 Task: Clear the cached images from last 24 hours.
Action: Mouse moved to (978, 30)
Screenshot: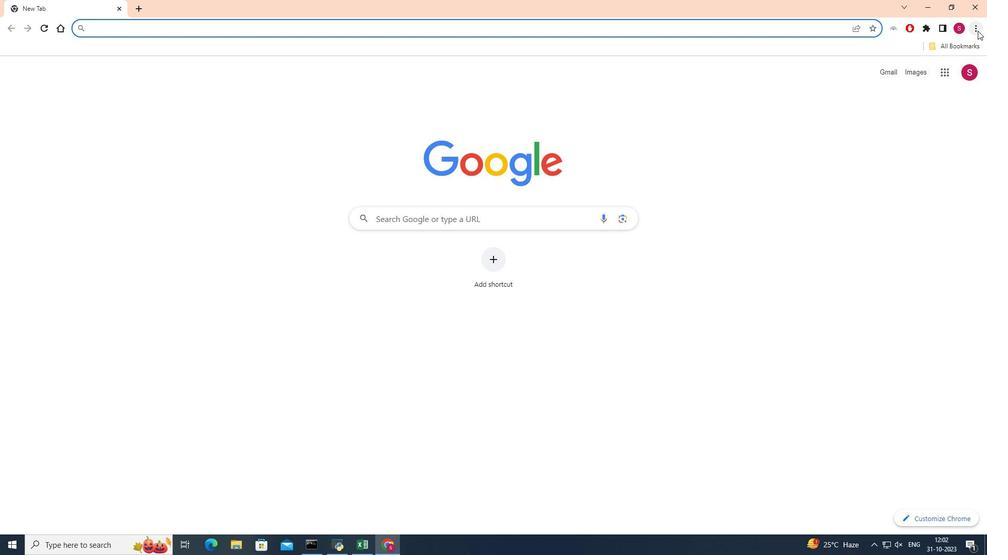 
Action: Mouse pressed left at (978, 30)
Screenshot: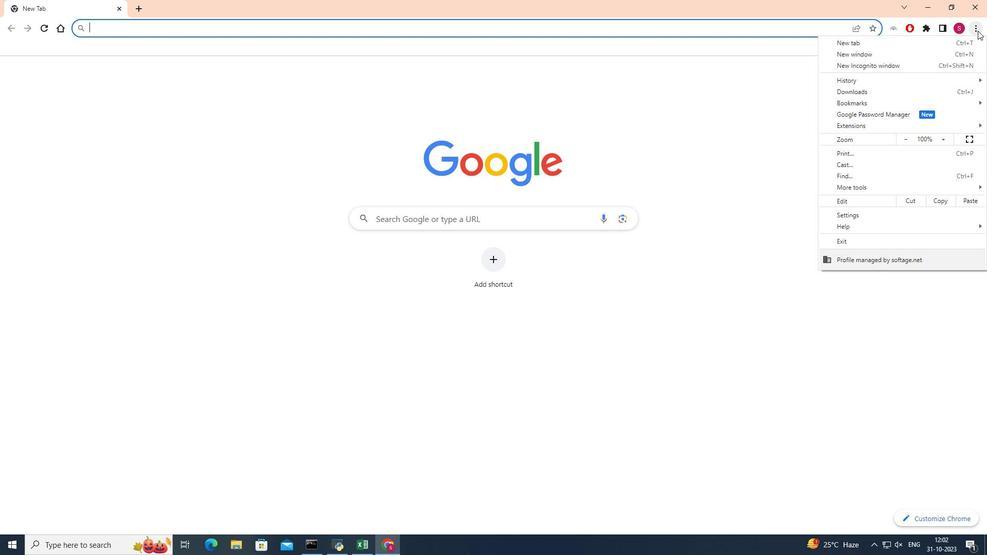 
Action: Mouse moved to (874, 81)
Screenshot: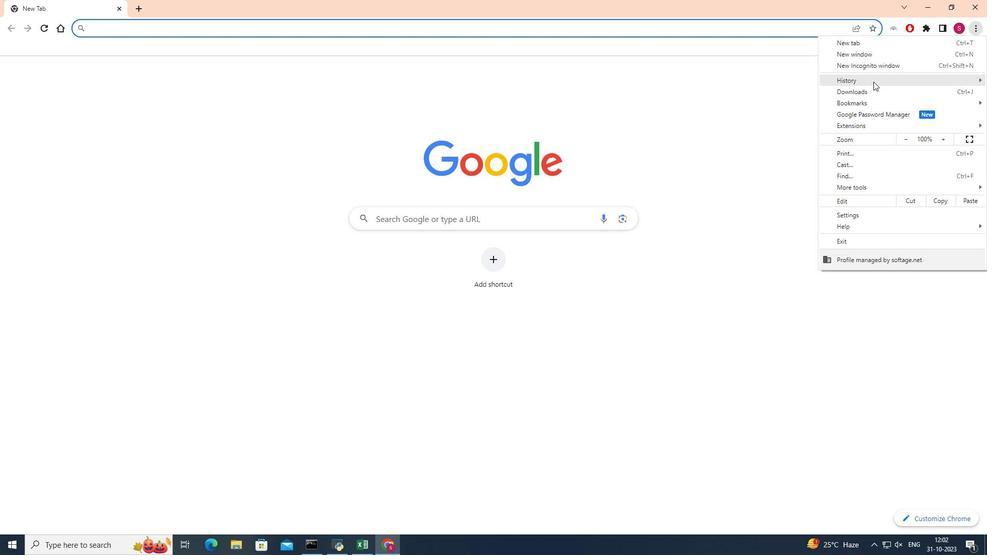 
Action: Mouse pressed left at (874, 81)
Screenshot: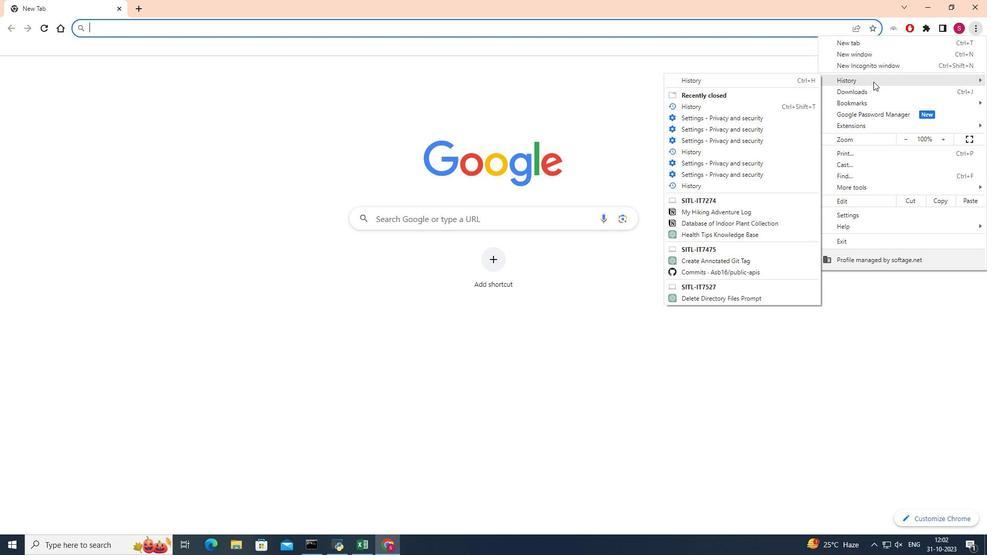
Action: Mouse moved to (708, 78)
Screenshot: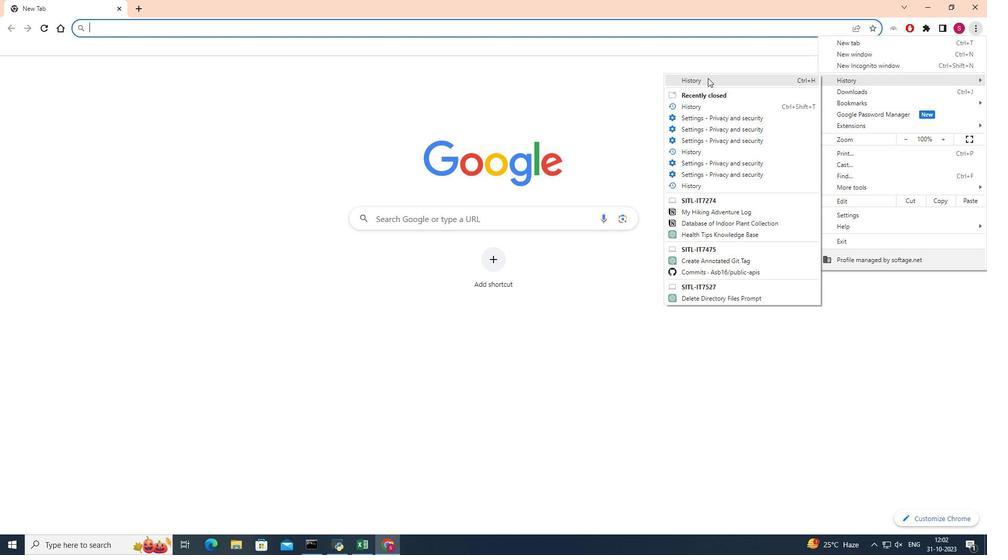 
Action: Mouse pressed left at (708, 78)
Screenshot: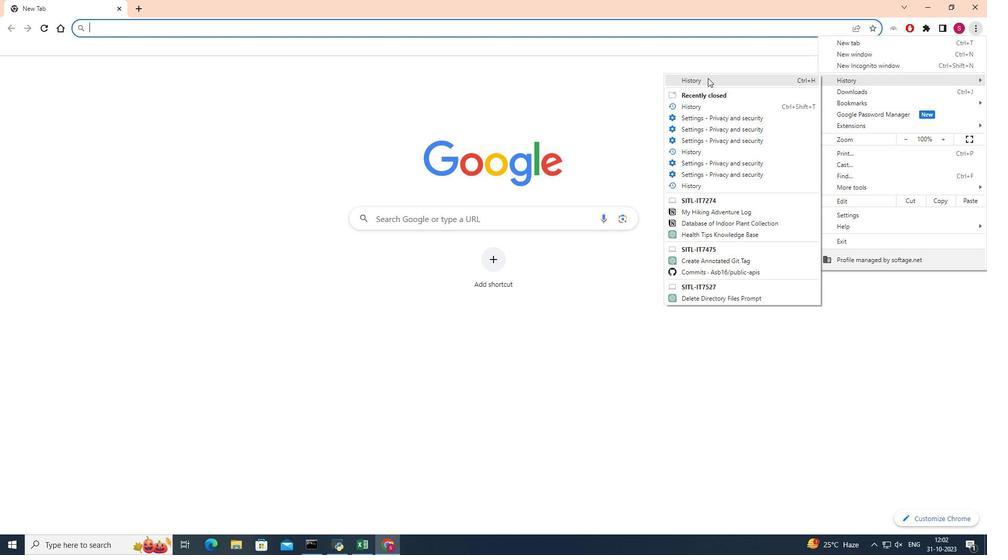 
Action: Mouse moved to (58, 129)
Screenshot: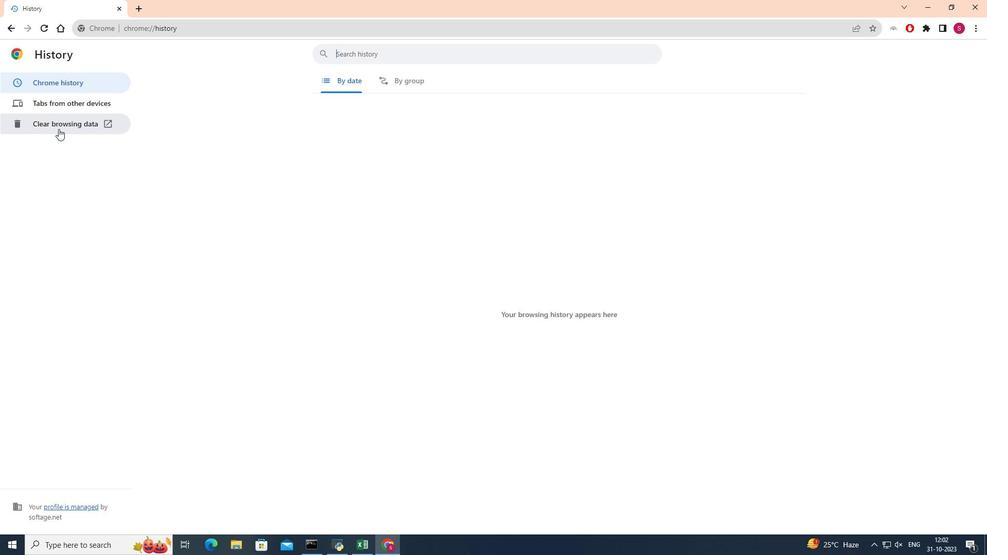 
Action: Mouse pressed left at (58, 129)
Screenshot: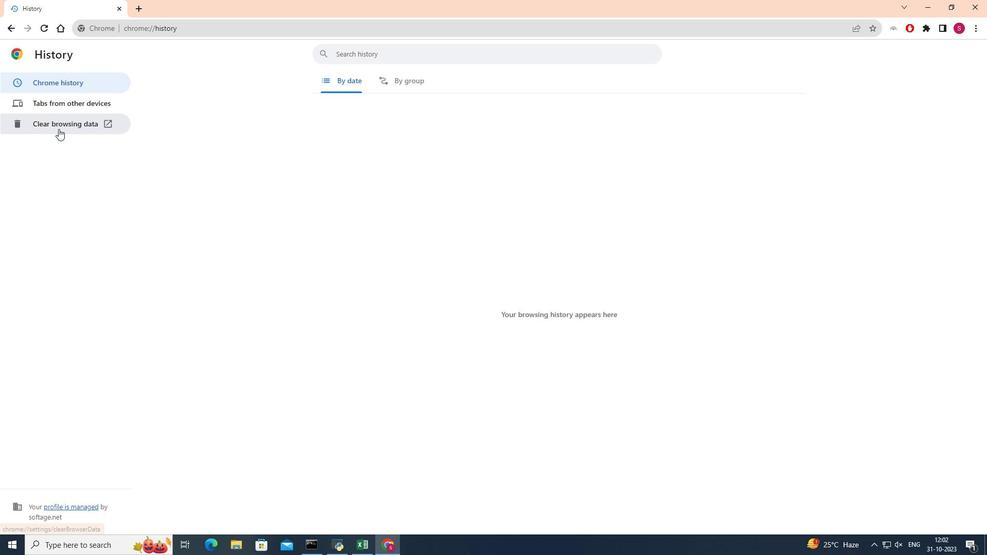 
Action: Mouse pressed left at (58, 129)
Screenshot: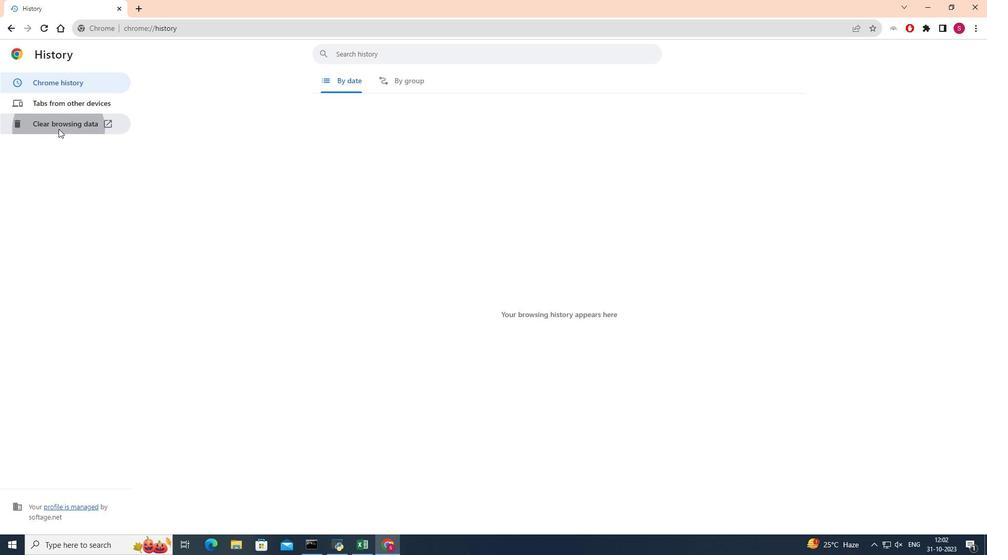 
Action: Mouse moved to (511, 188)
Screenshot: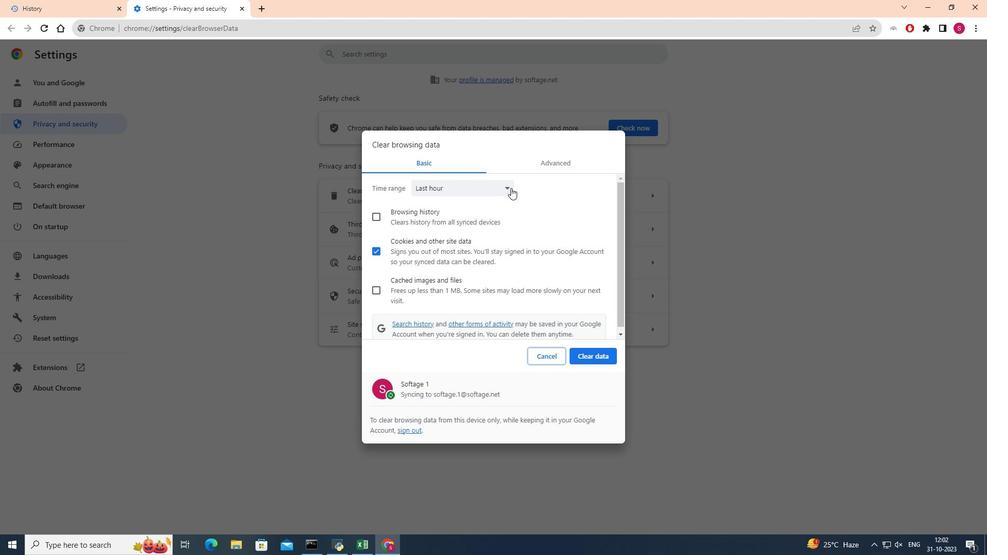 
Action: Mouse pressed left at (511, 188)
Screenshot: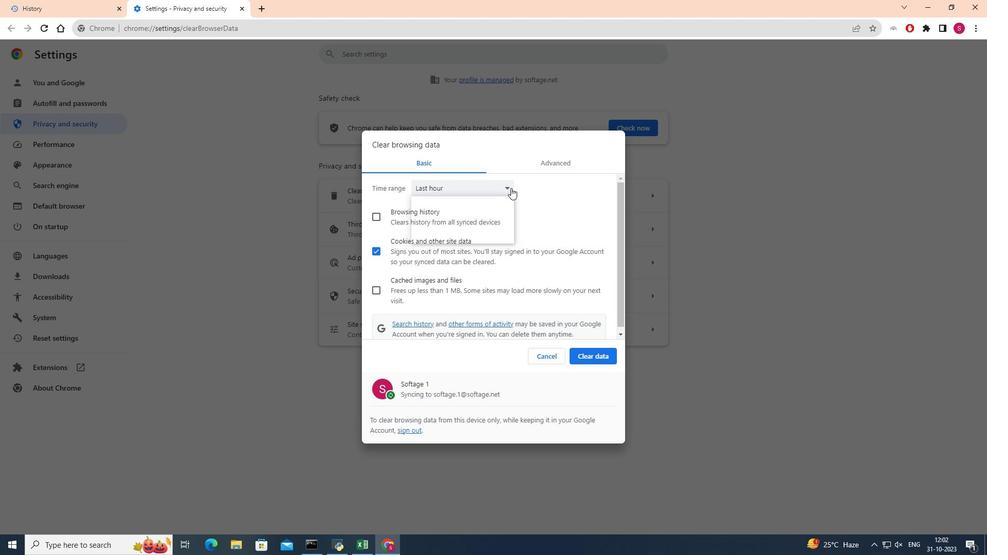 
Action: Mouse pressed left at (511, 188)
Screenshot: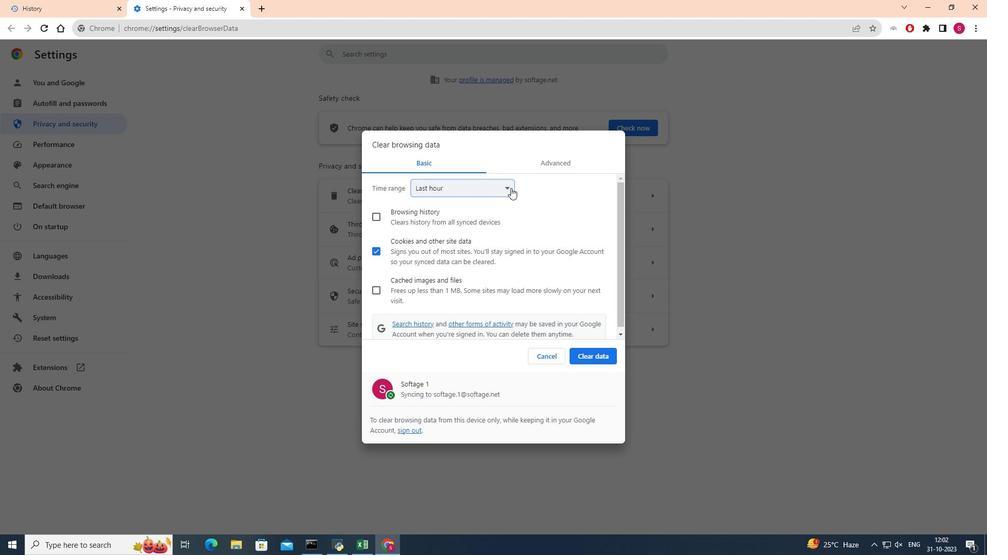 
Action: Mouse moved to (507, 187)
Screenshot: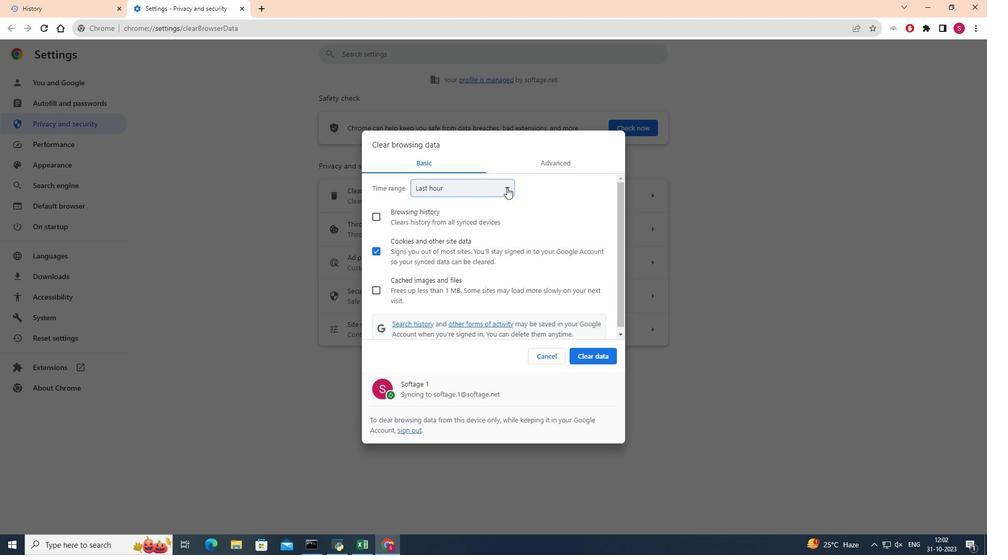 
Action: Mouse pressed left at (507, 187)
Screenshot: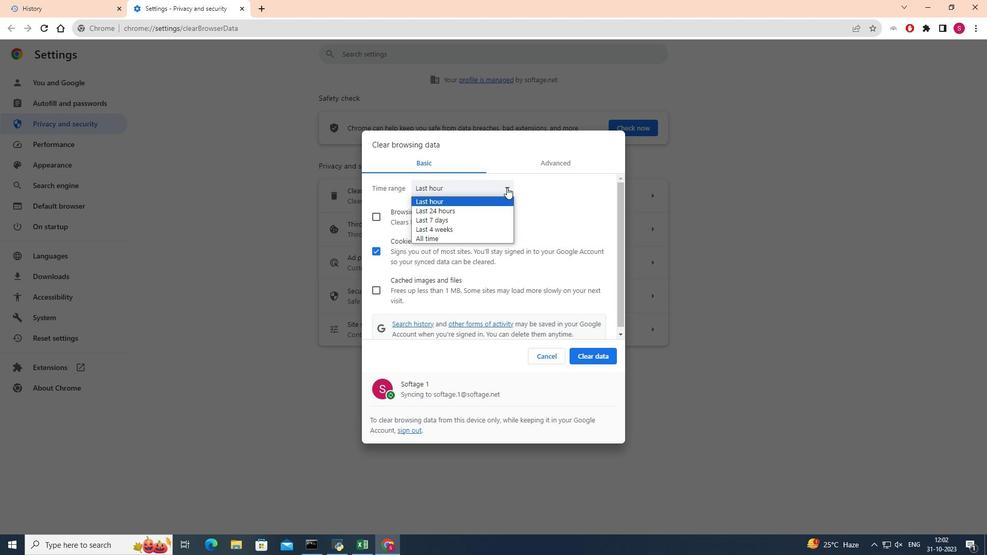 
Action: Mouse moved to (466, 208)
Screenshot: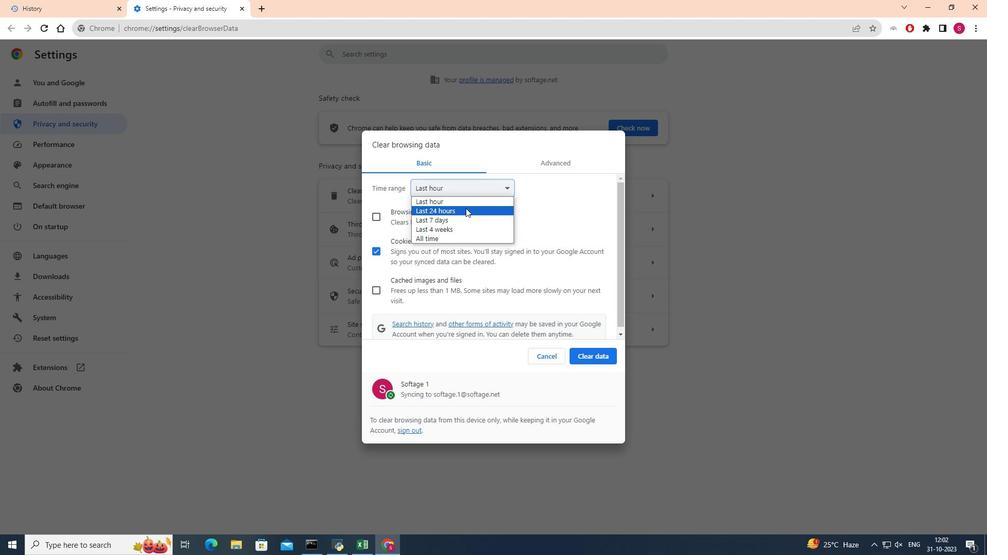 
Action: Mouse pressed left at (466, 208)
Screenshot: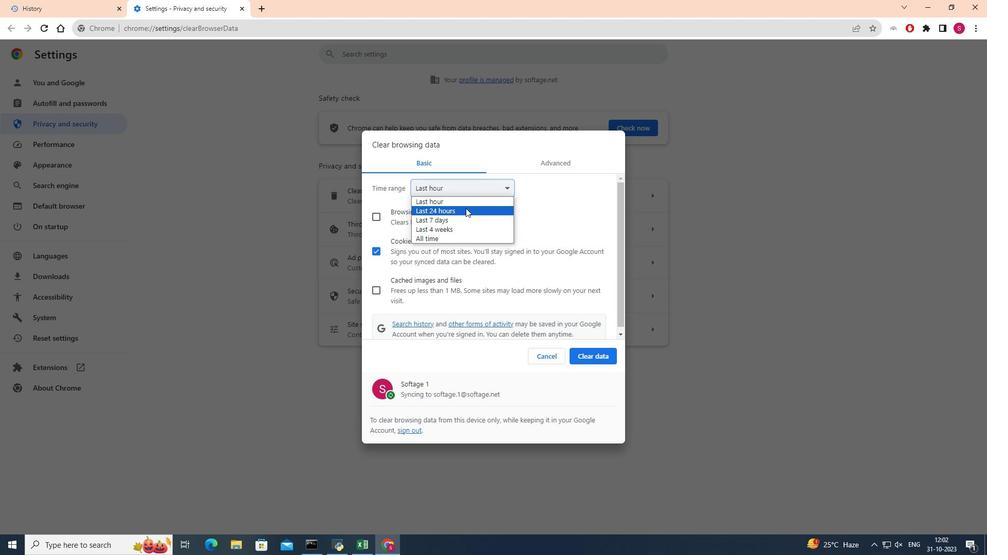 
Action: Mouse moved to (373, 290)
Screenshot: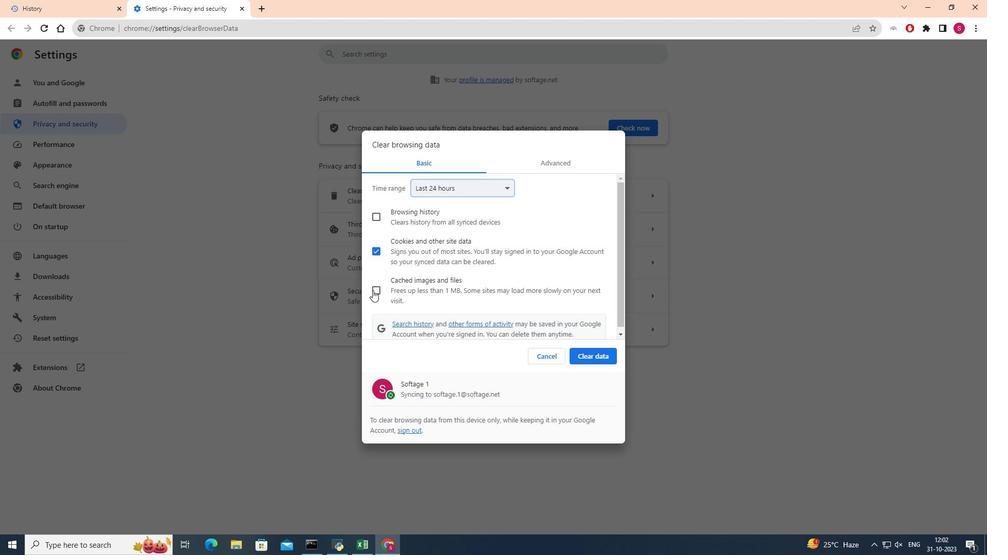 
Action: Mouse pressed left at (373, 290)
Screenshot: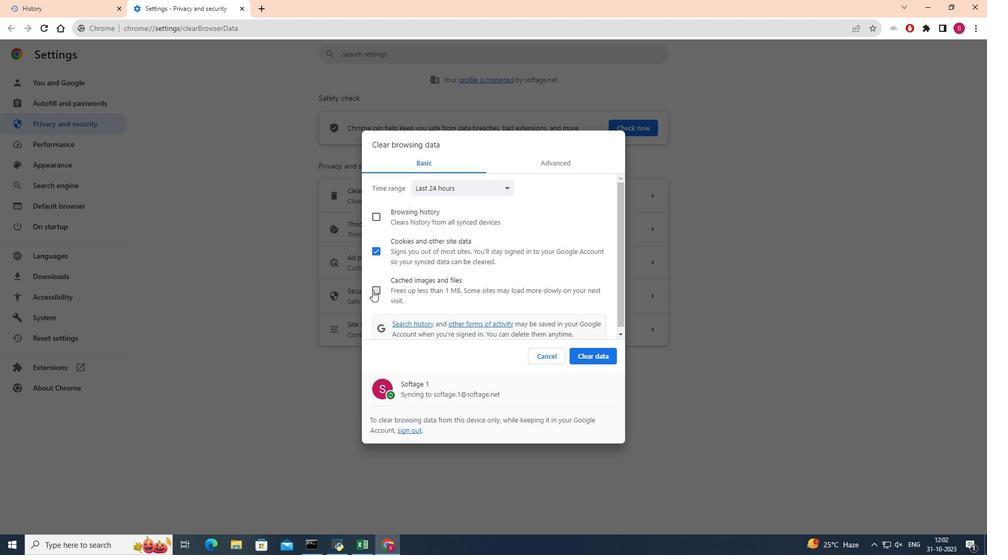 
Action: Mouse moved to (375, 251)
Screenshot: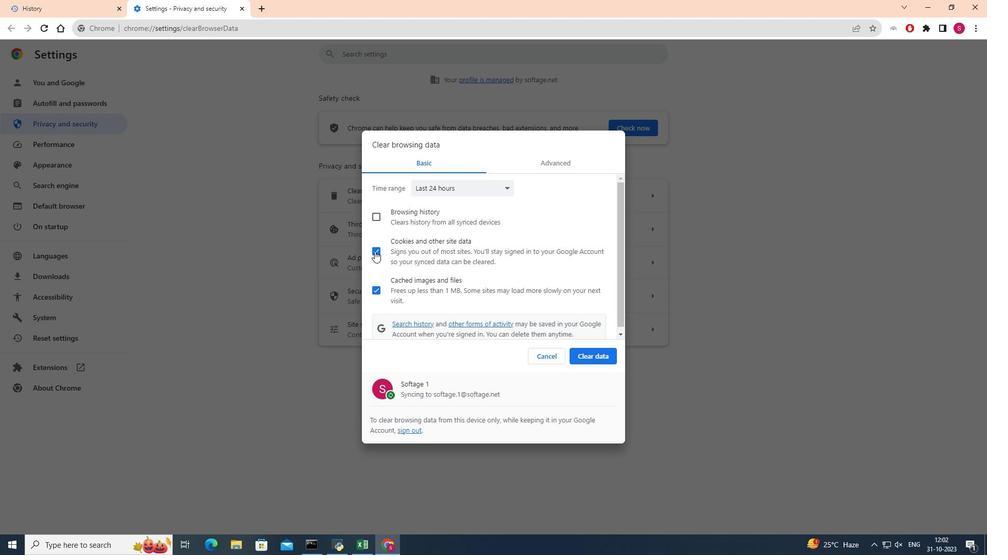 
Action: Mouse pressed left at (375, 251)
Screenshot: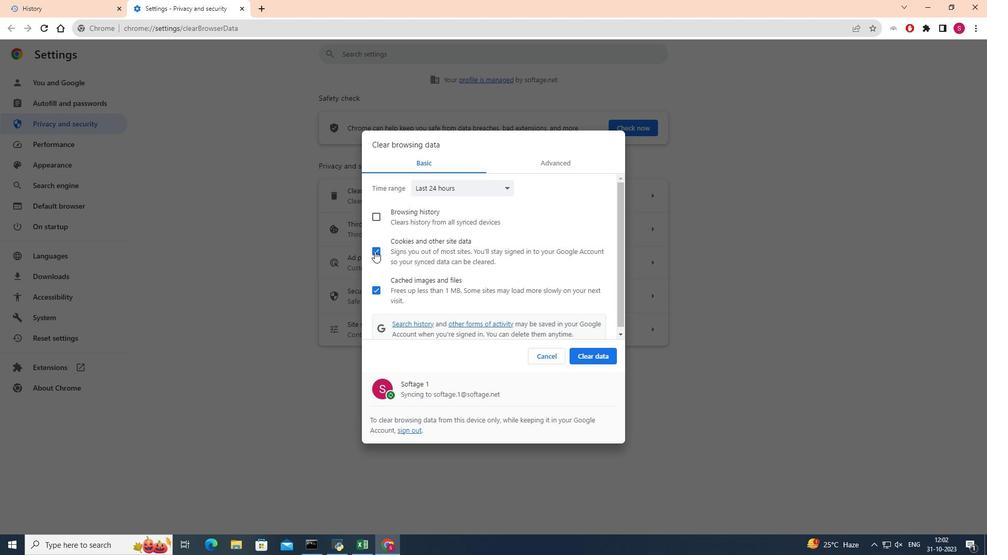 
Action: Mouse moved to (593, 356)
Screenshot: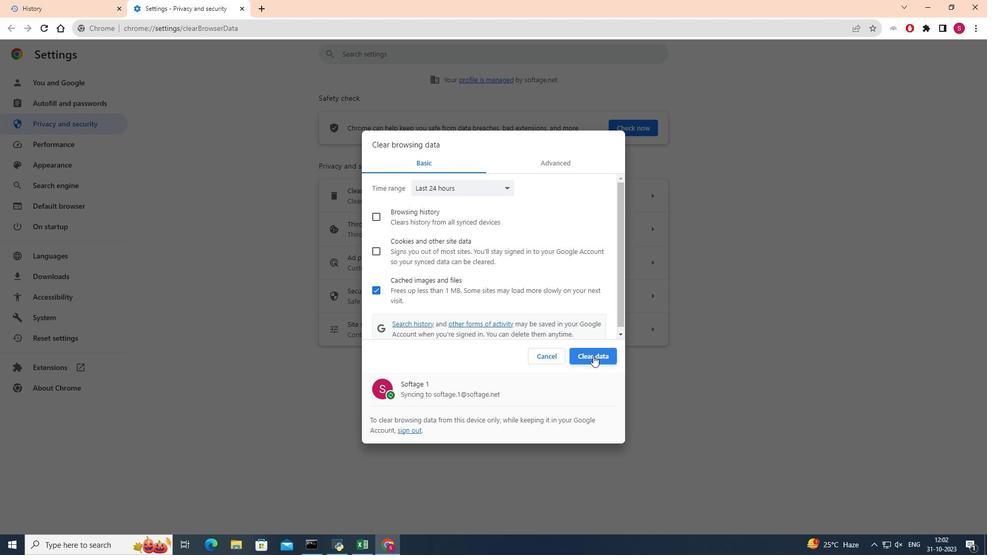 
Action: Mouse pressed left at (593, 356)
Screenshot: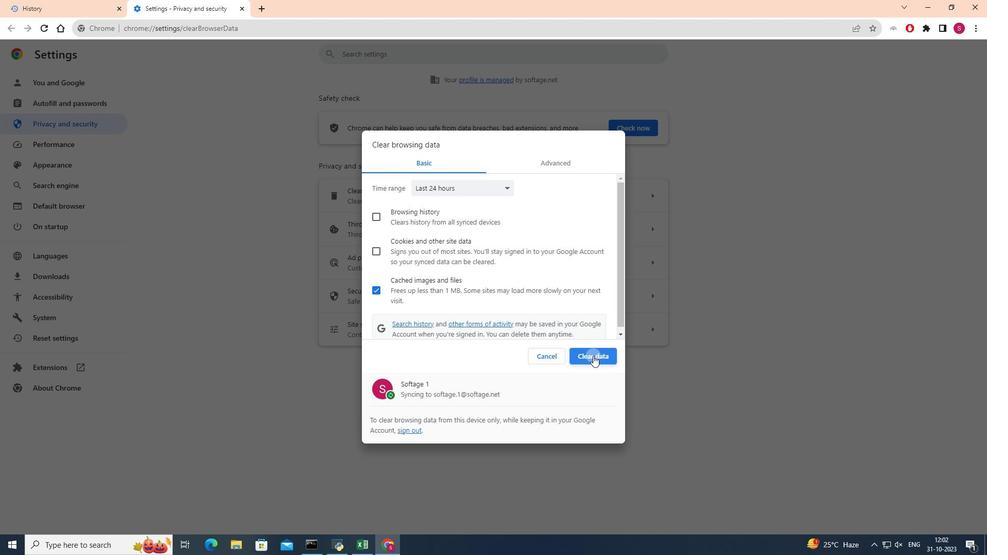 
Action: Mouse moved to (745, 317)
Screenshot: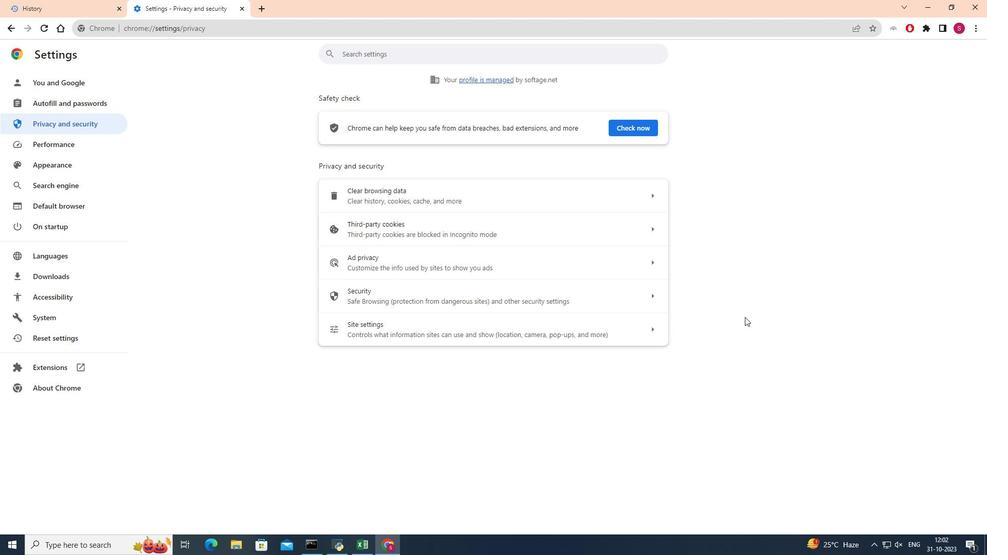 
